 Task: Select the warning option in the lint duplicate properties.
Action: Mouse moved to (34, 521)
Screenshot: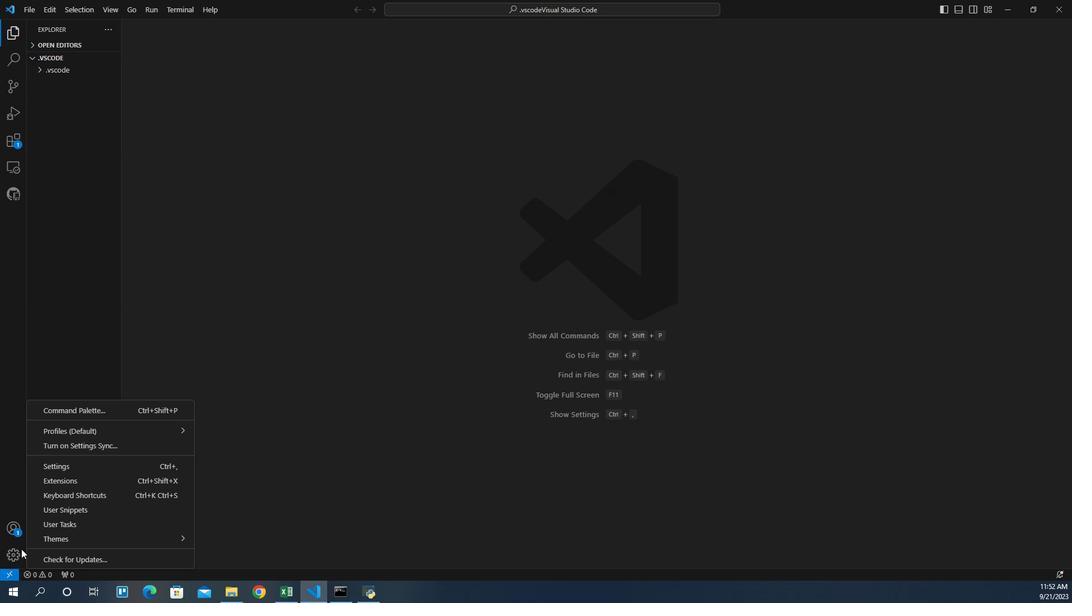 
Action: Mouse pressed left at (34, 521)
Screenshot: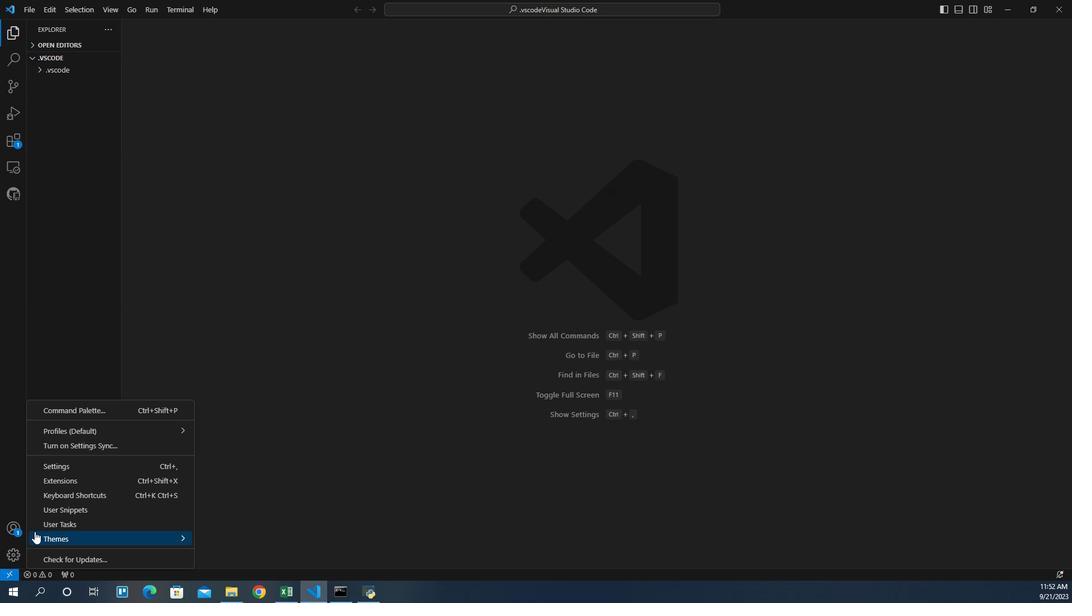 
Action: Mouse moved to (70, 441)
Screenshot: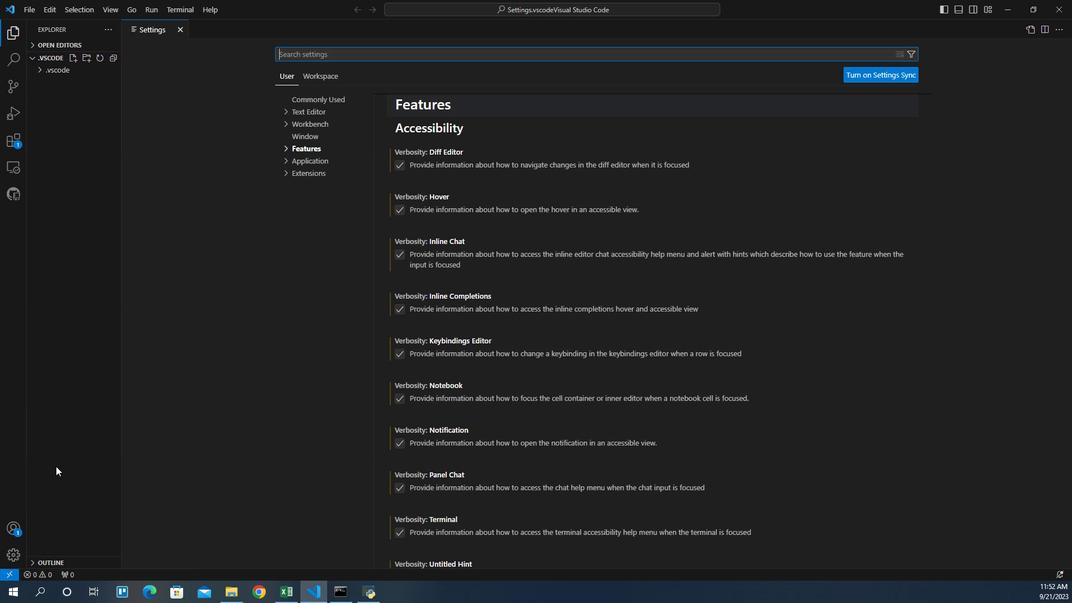 
Action: Mouse pressed left at (70, 441)
Screenshot: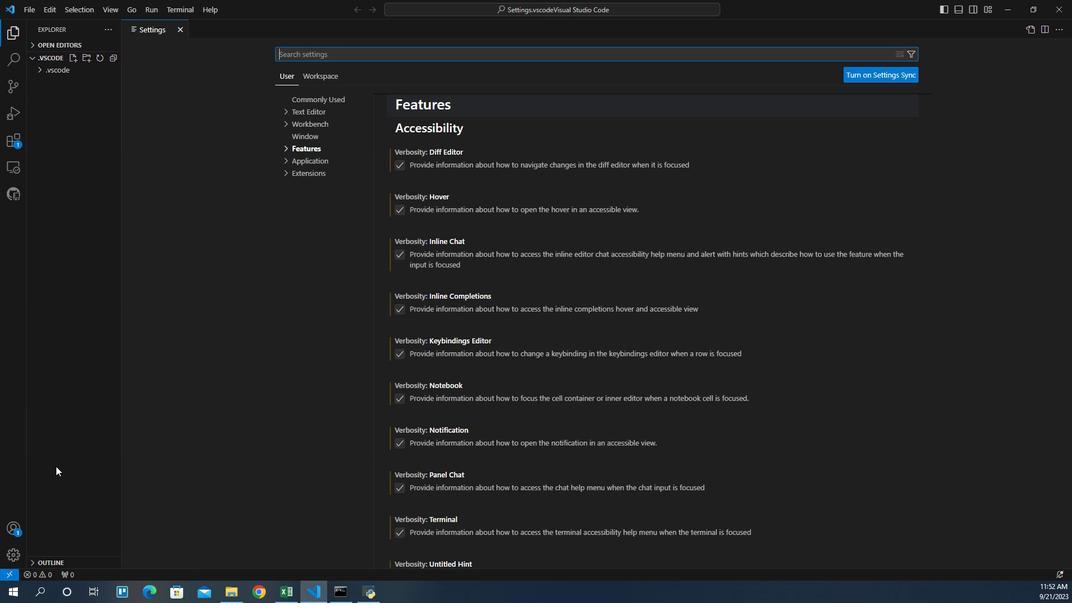 
Action: Mouse moved to (321, 92)
Screenshot: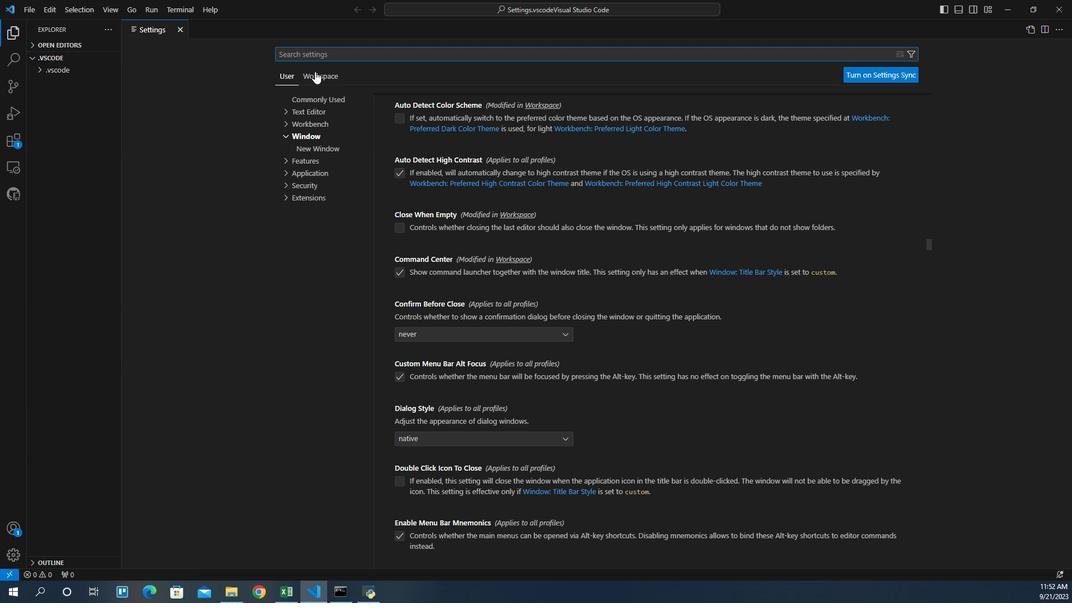 
Action: Mouse pressed left at (321, 92)
Screenshot: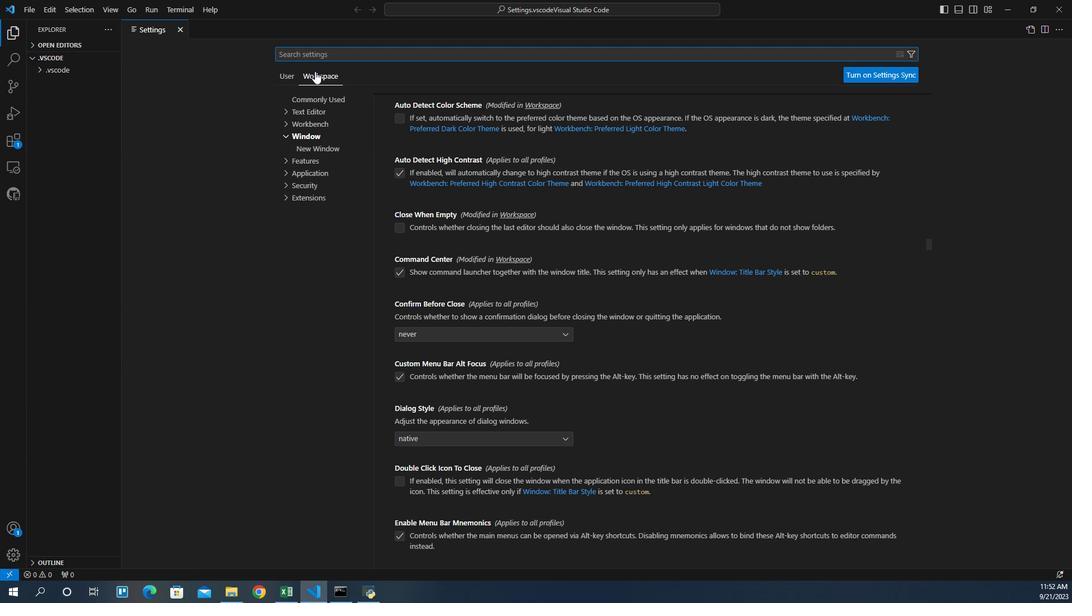 
Action: Mouse moved to (302, 181)
Screenshot: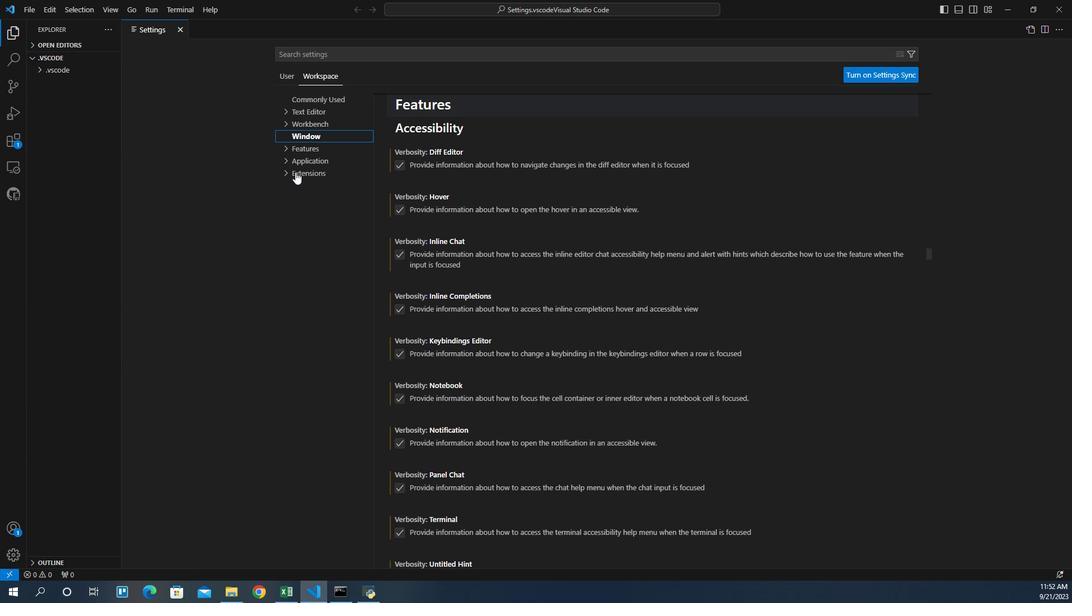 
Action: Mouse pressed left at (302, 181)
Screenshot: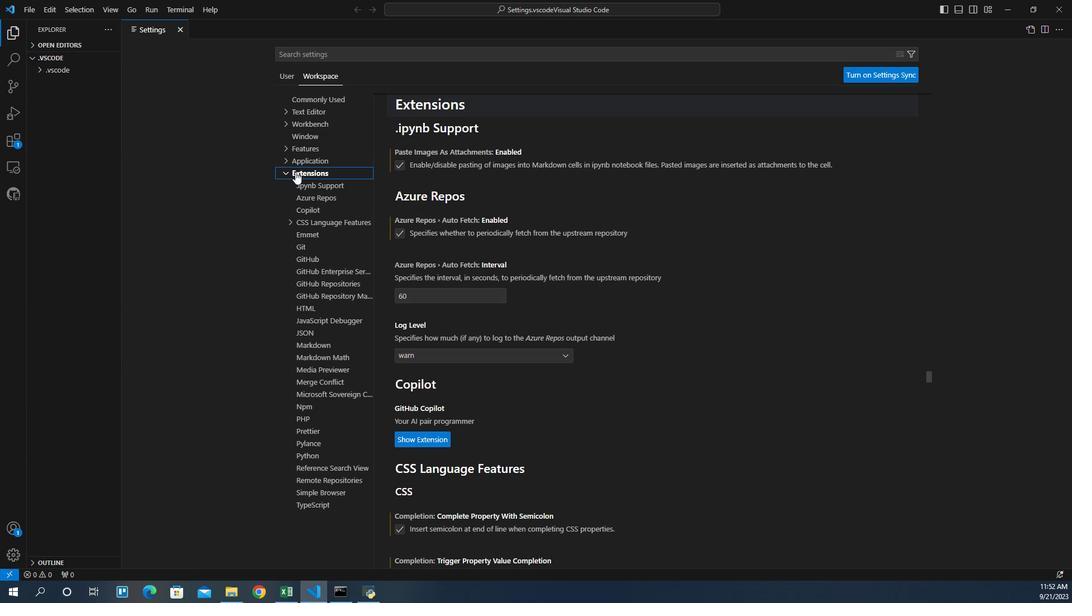 
Action: Mouse moved to (315, 226)
Screenshot: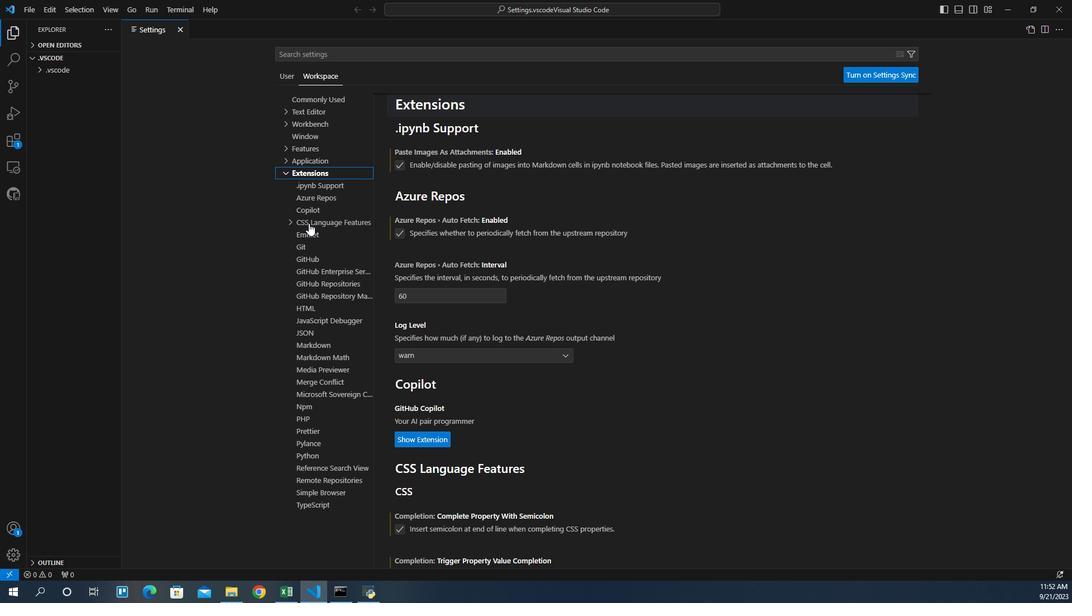 
Action: Mouse pressed left at (315, 226)
Screenshot: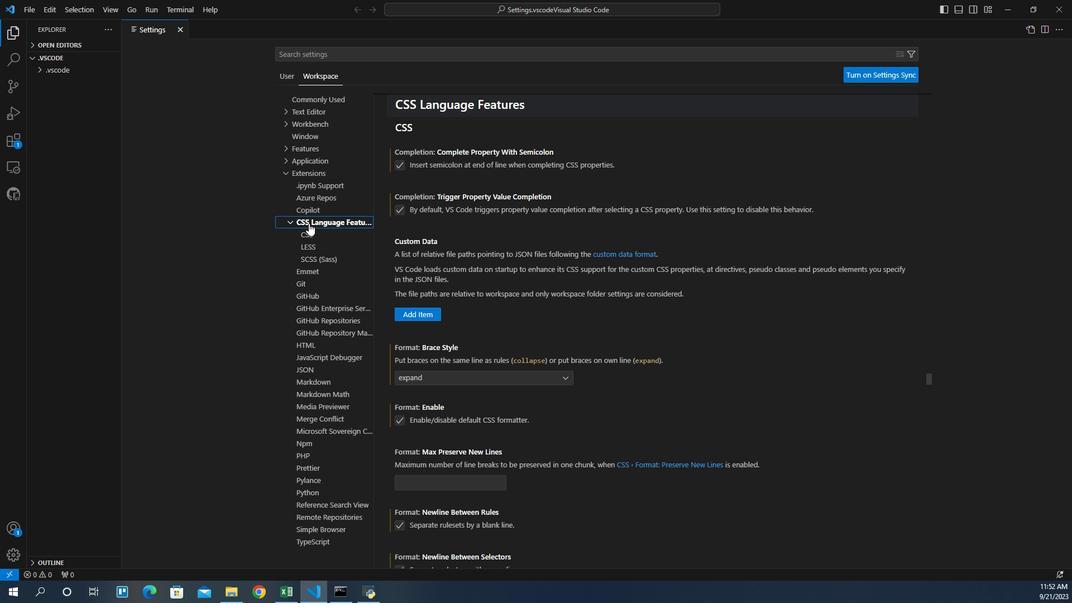 
Action: Mouse moved to (310, 245)
Screenshot: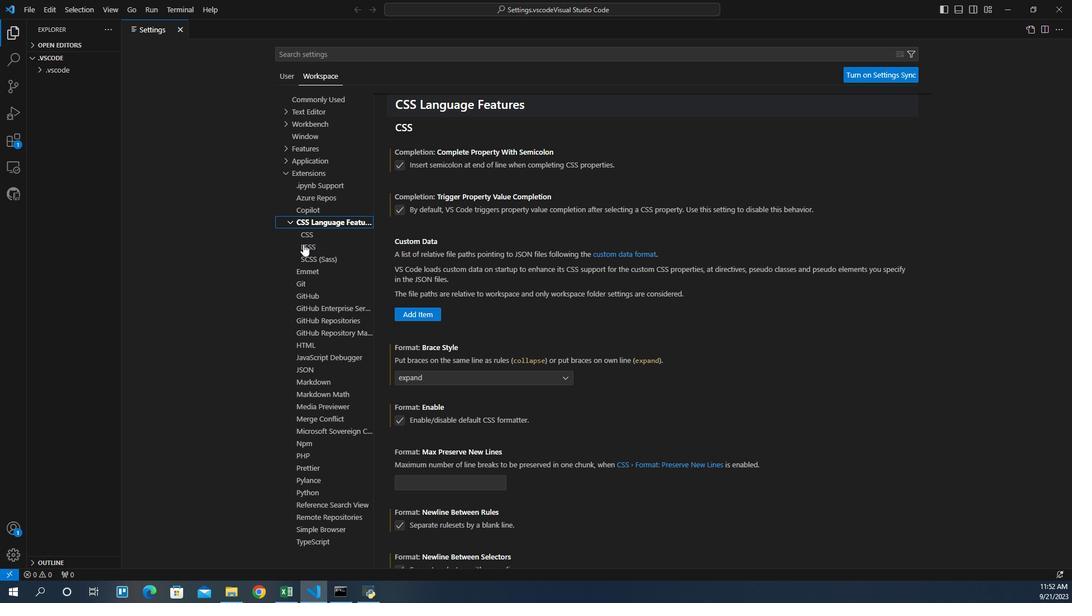 
Action: Mouse pressed left at (310, 245)
Screenshot: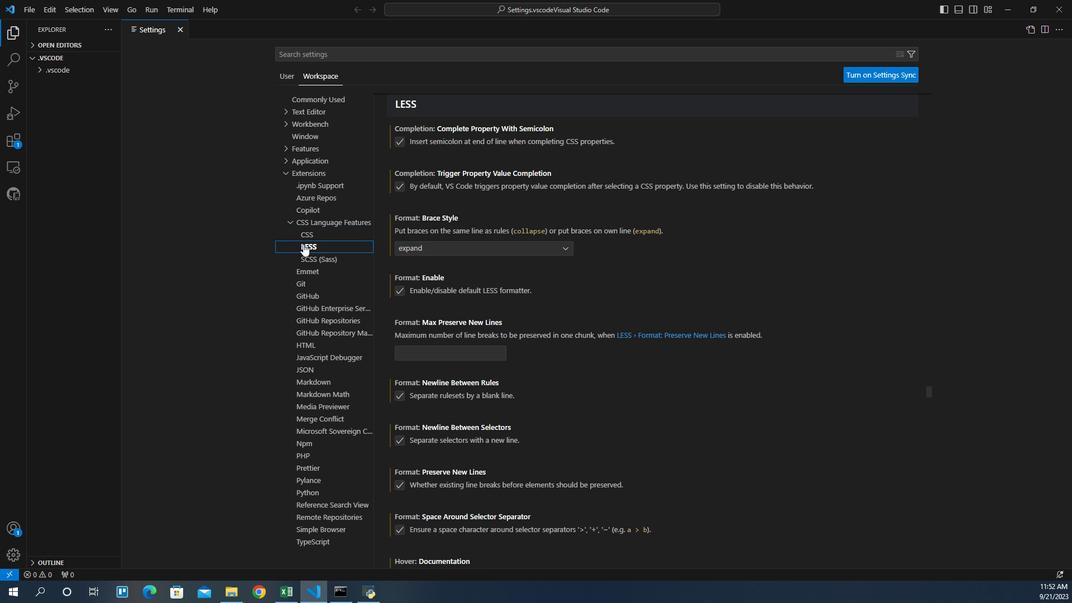 
Action: Mouse moved to (537, 354)
Screenshot: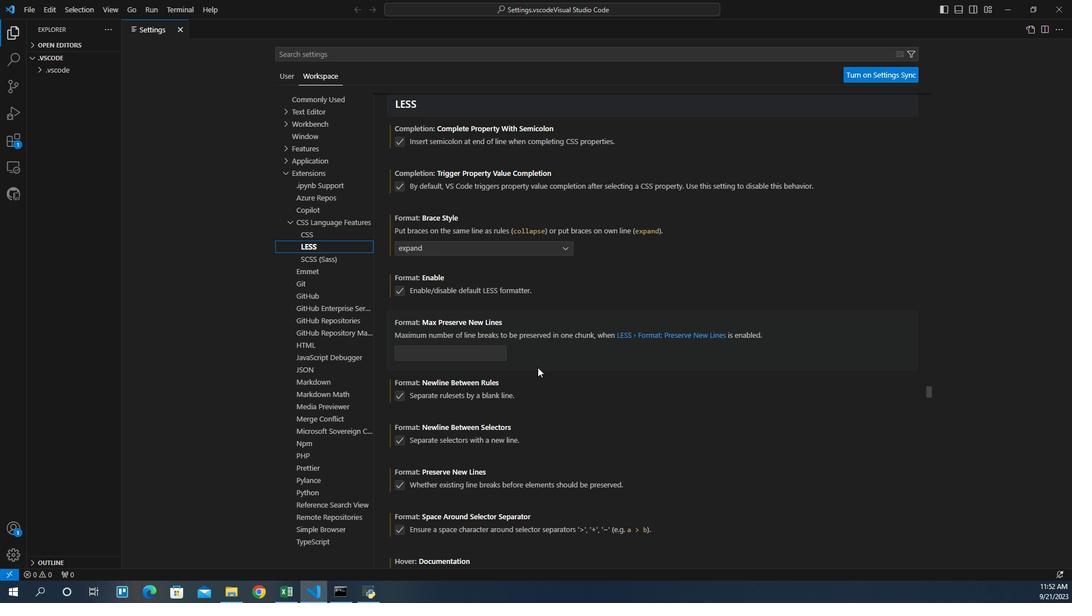 
Action: Mouse scrolled (537, 353) with delta (0, 0)
Screenshot: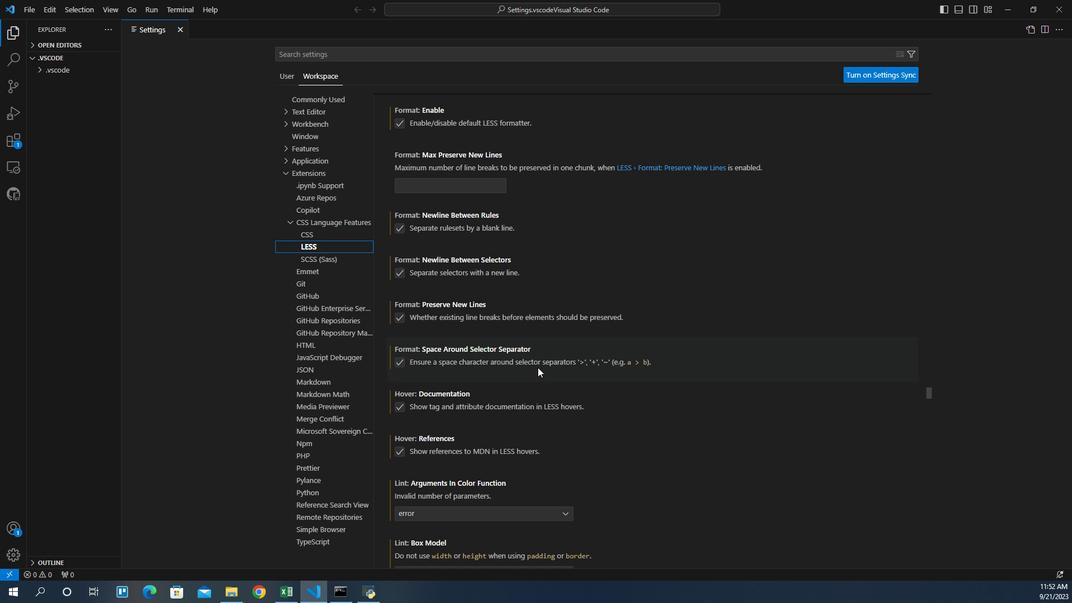 
Action: Mouse scrolled (537, 353) with delta (0, 0)
Screenshot: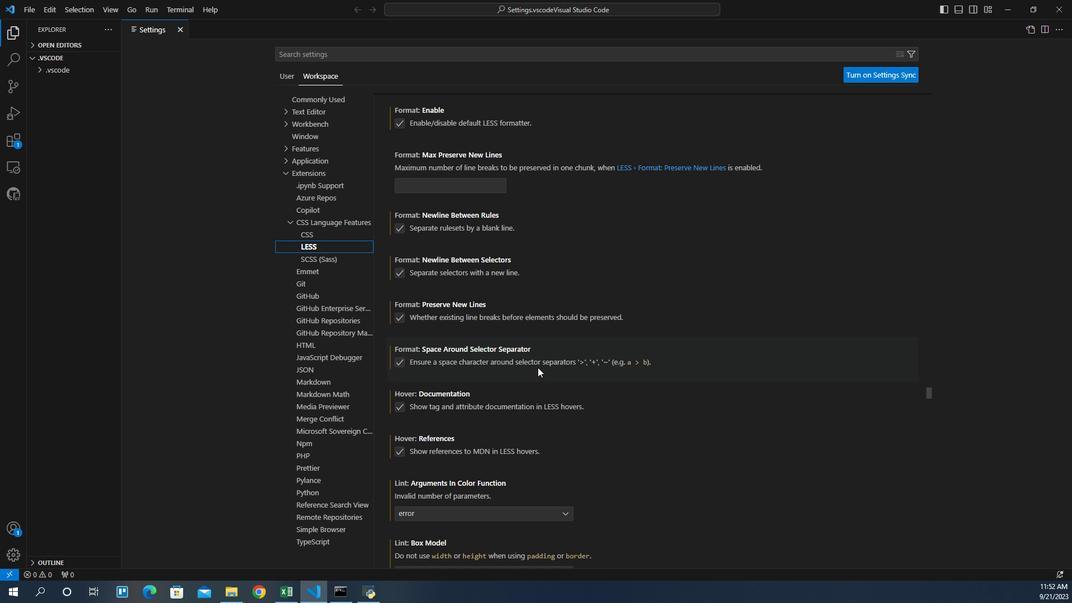 
Action: Mouse scrolled (537, 353) with delta (0, 0)
Screenshot: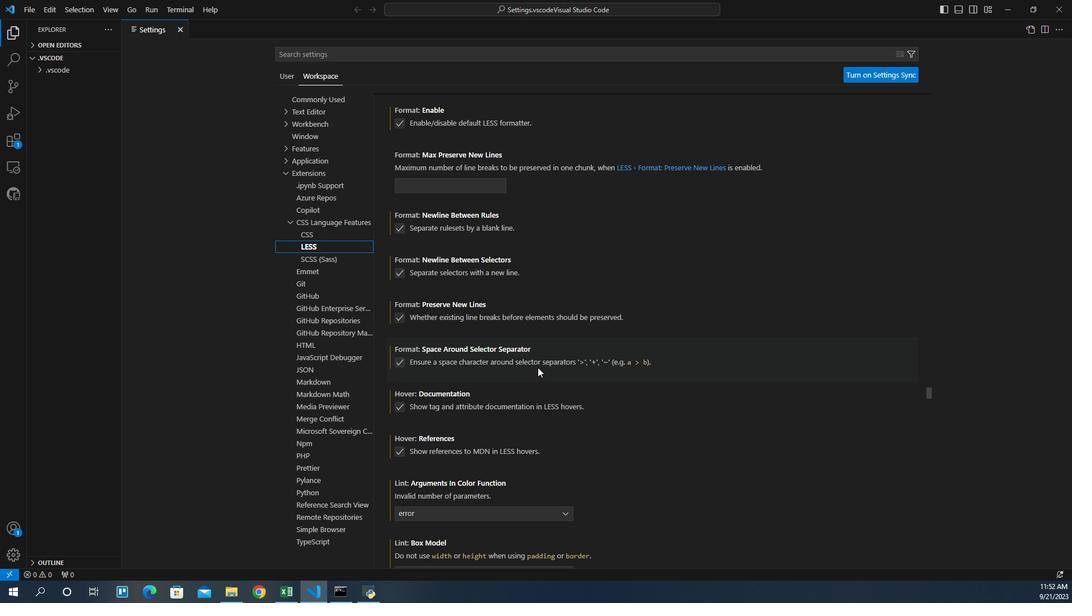 
Action: Mouse scrolled (537, 353) with delta (0, 0)
Screenshot: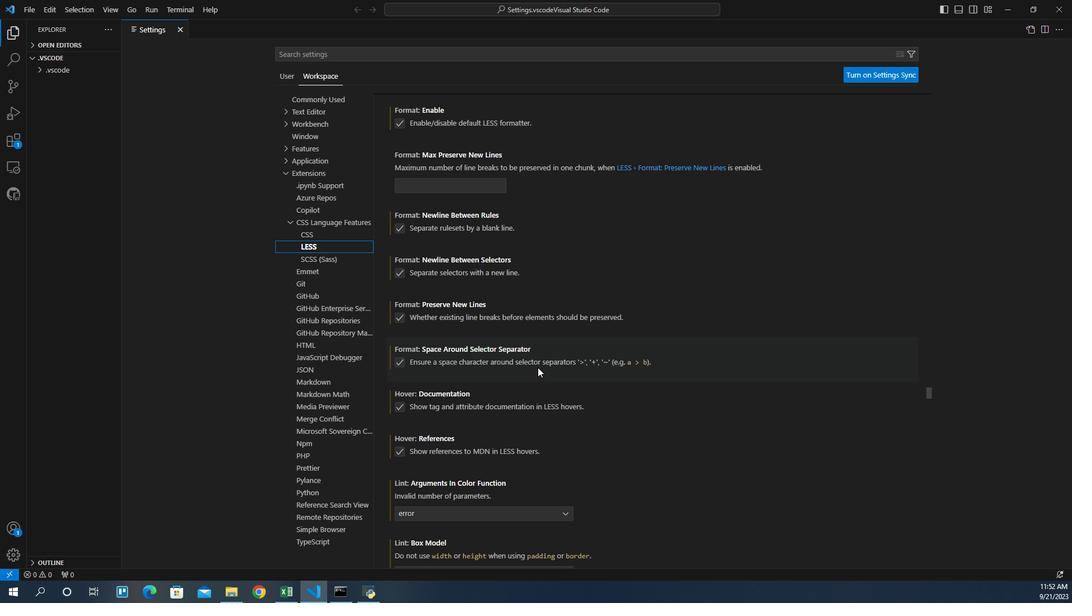 
Action: Mouse scrolled (537, 353) with delta (0, 0)
Screenshot: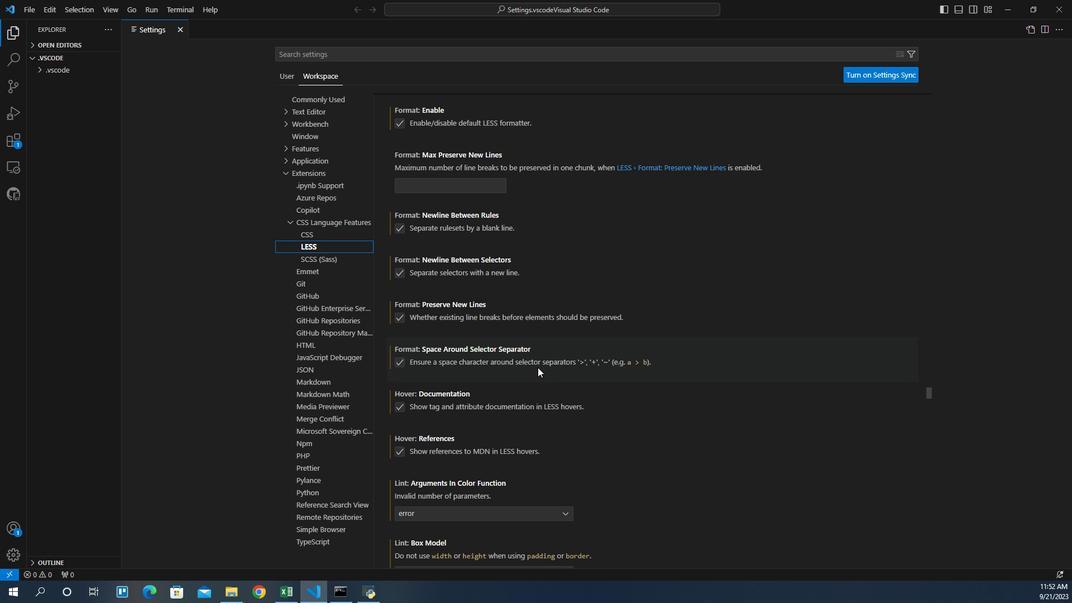 
Action: Mouse scrolled (537, 353) with delta (0, 0)
Screenshot: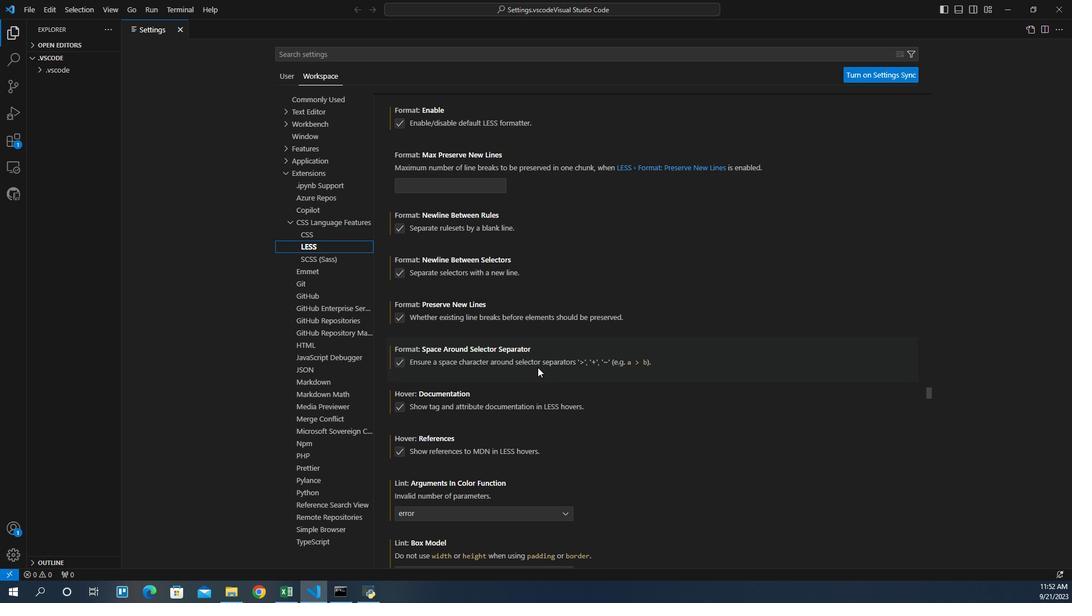 
Action: Mouse scrolled (537, 353) with delta (0, 0)
Screenshot: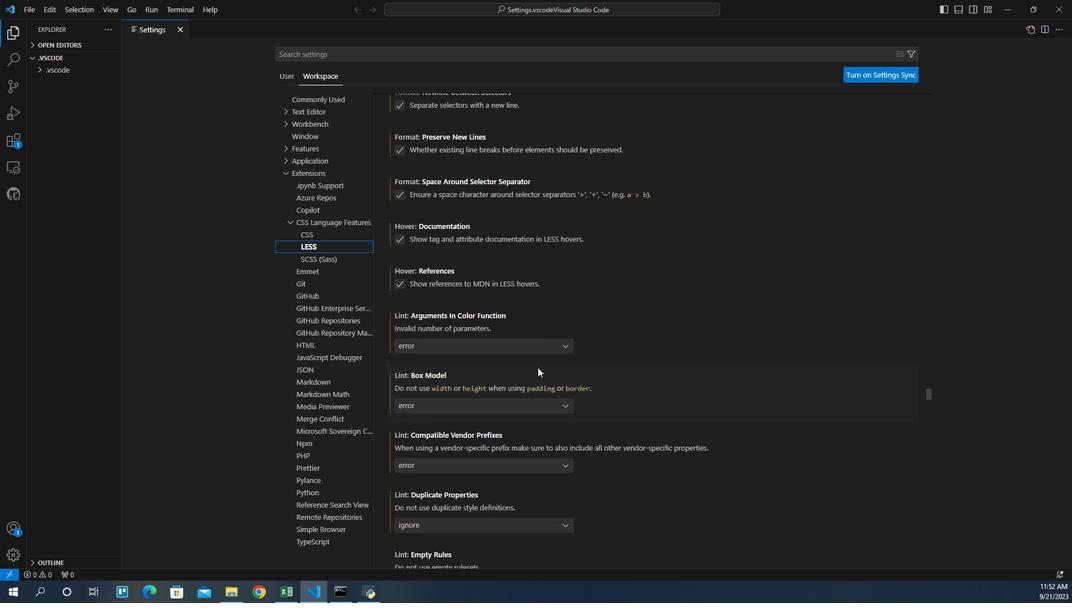 
Action: Mouse scrolled (537, 353) with delta (0, 0)
Screenshot: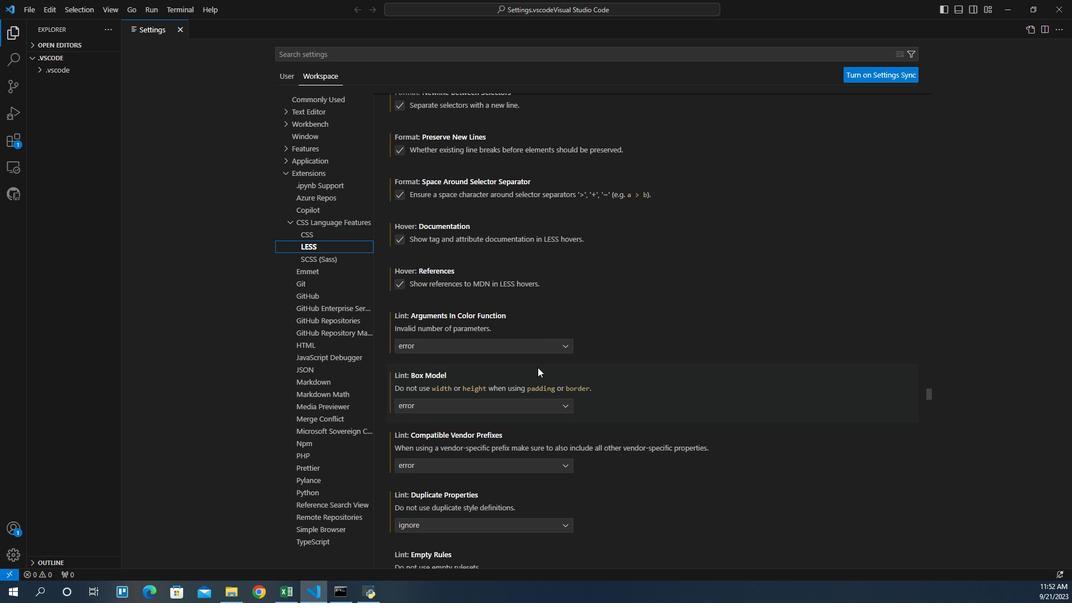 
Action: Mouse scrolled (537, 353) with delta (0, 0)
Screenshot: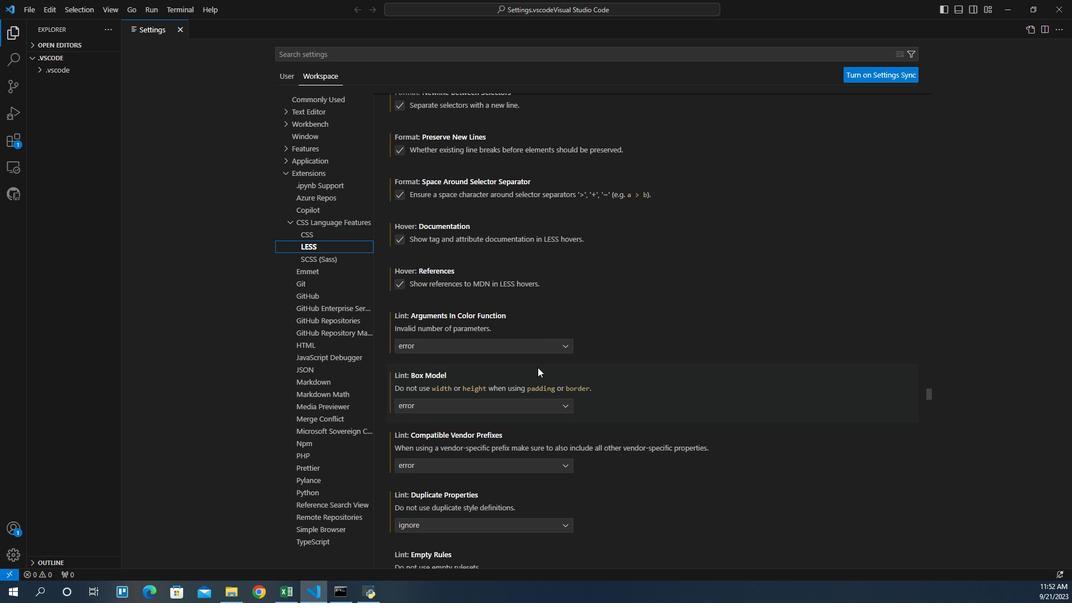 
Action: Mouse scrolled (537, 353) with delta (0, 0)
Screenshot: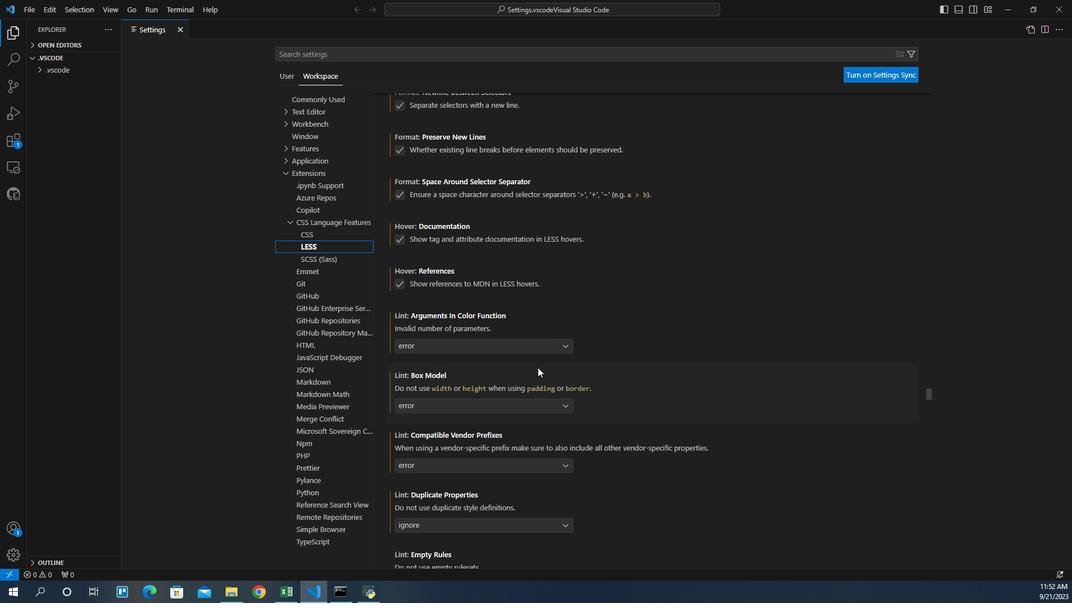 
Action: Mouse scrolled (537, 353) with delta (0, 0)
Screenshot: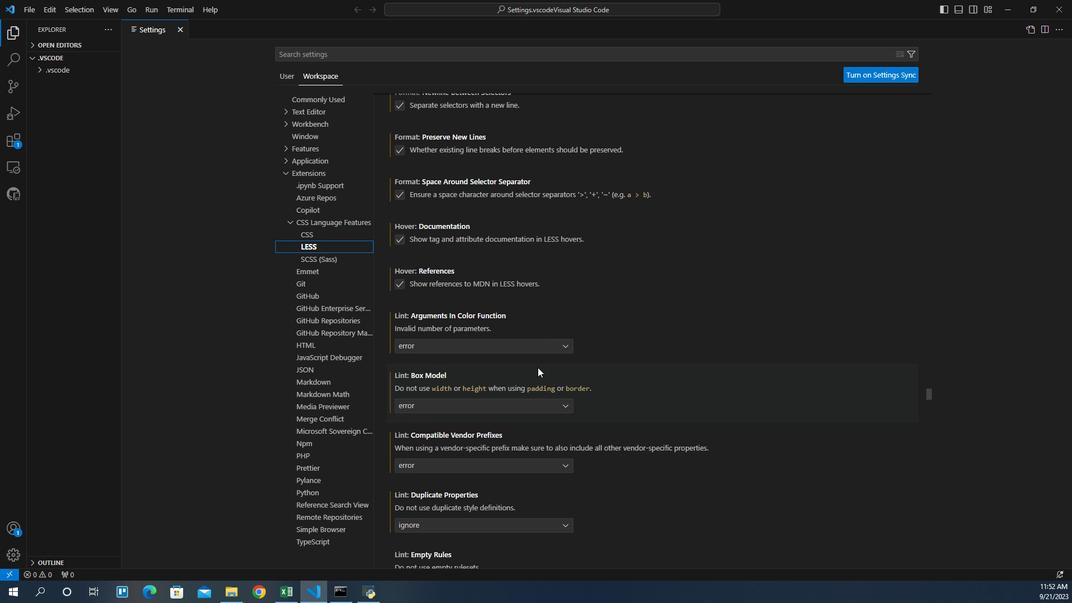 
Action: Mouse scrolled (537, 353) with delta (0, 0)
Screenshot: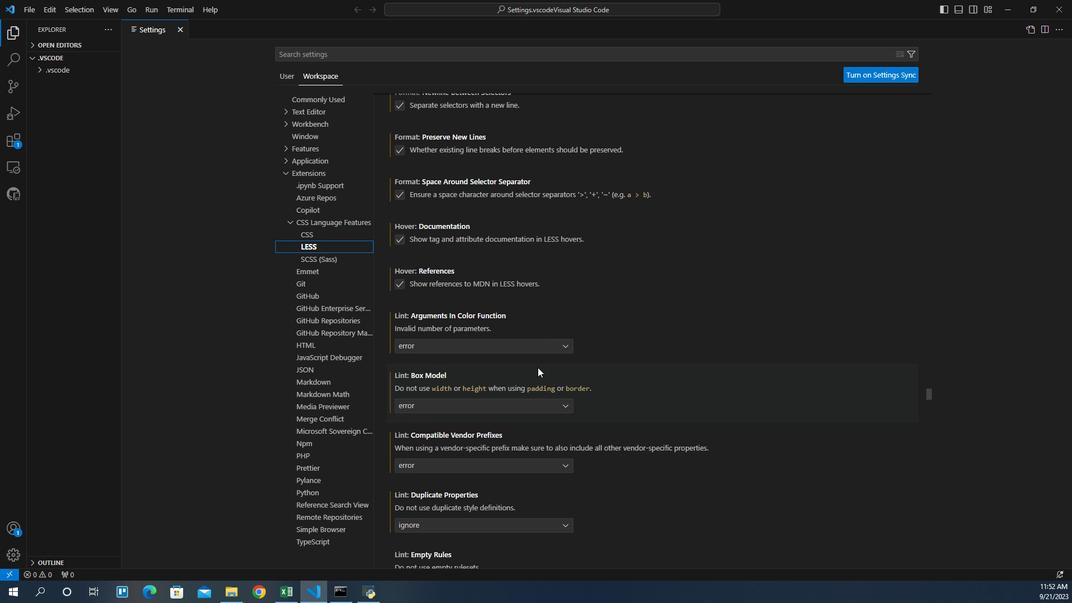 
Action: Mouse scrolled (537, 353) with delta (0, 0)
Screenshot: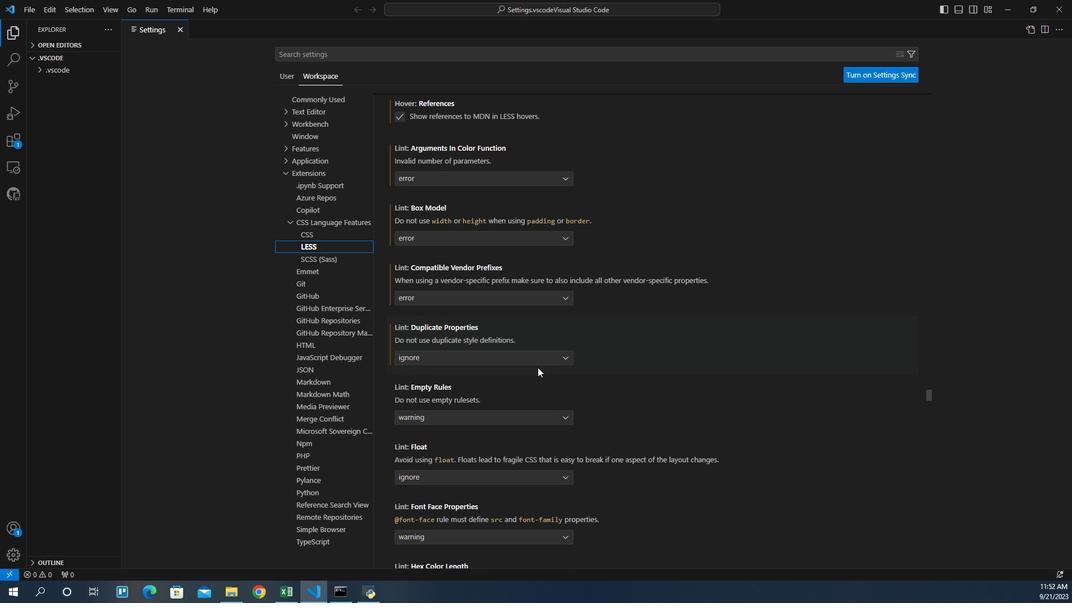 
Action: Mouse scrolled (537, 353) with delta (0, 0)
Screenshot: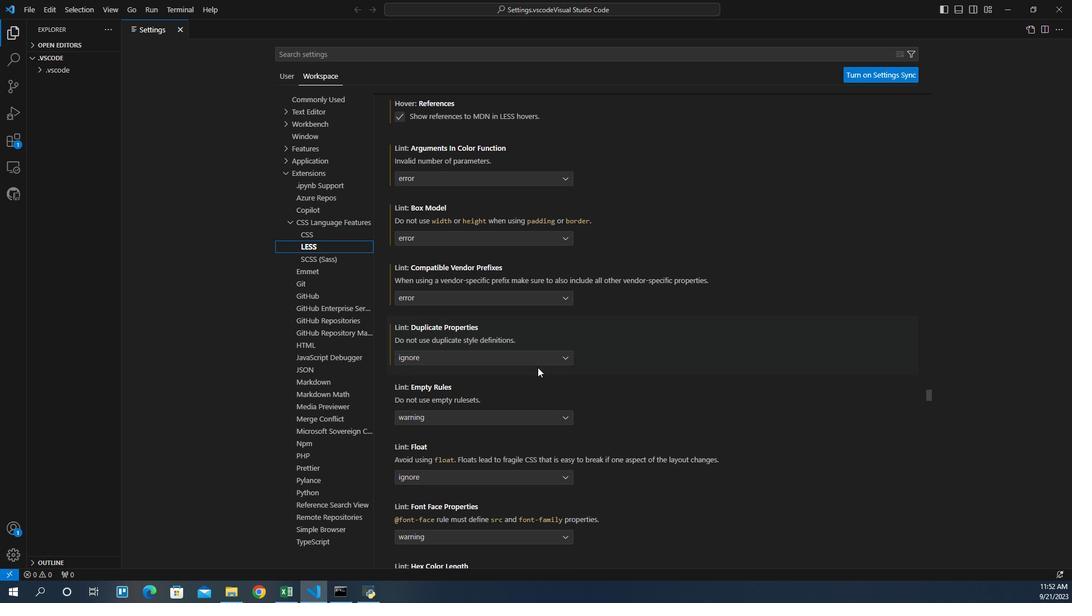 
Action: Mouse scrolled (537, 353) with delta (0, 0)
Screenshot: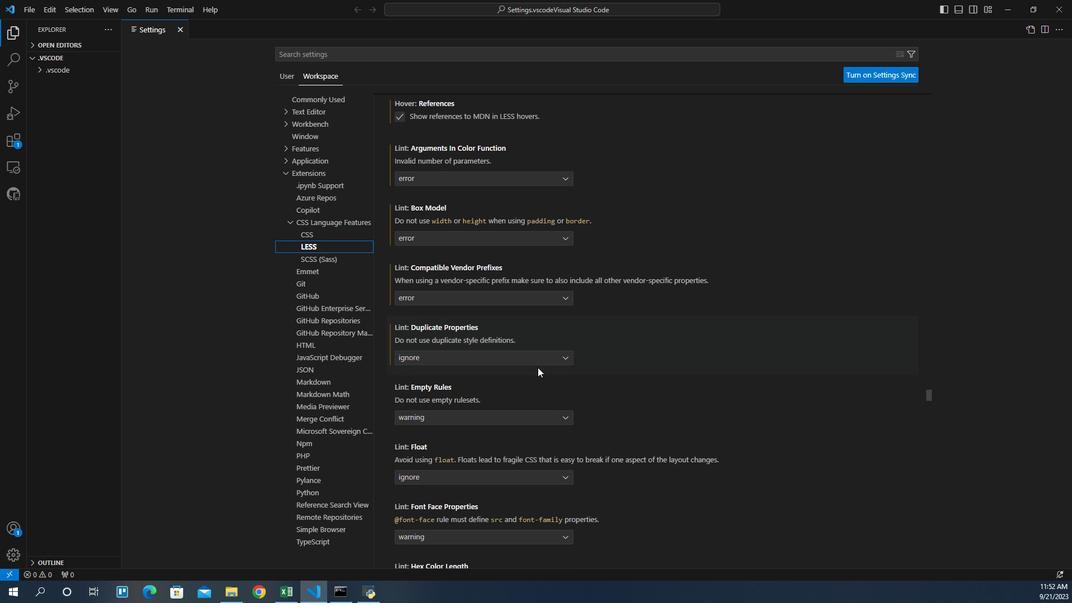 
Action: Mouse scrolled (537, 353) with delta (0, 0)
Screenshot: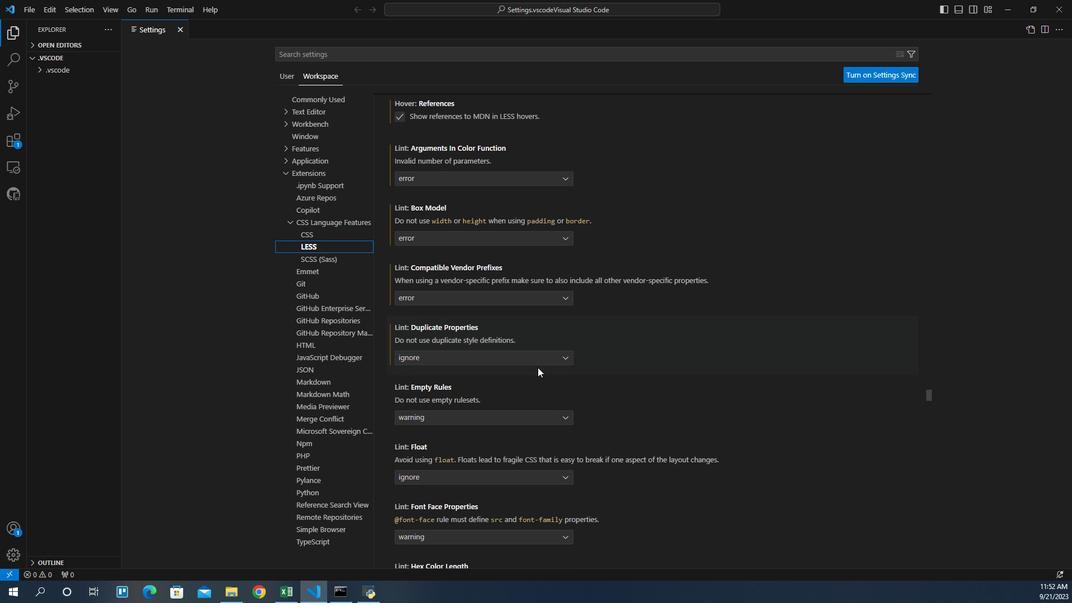 
Action: Mouse scrolled (537, 353) with delta (0, 0)
Screenshot: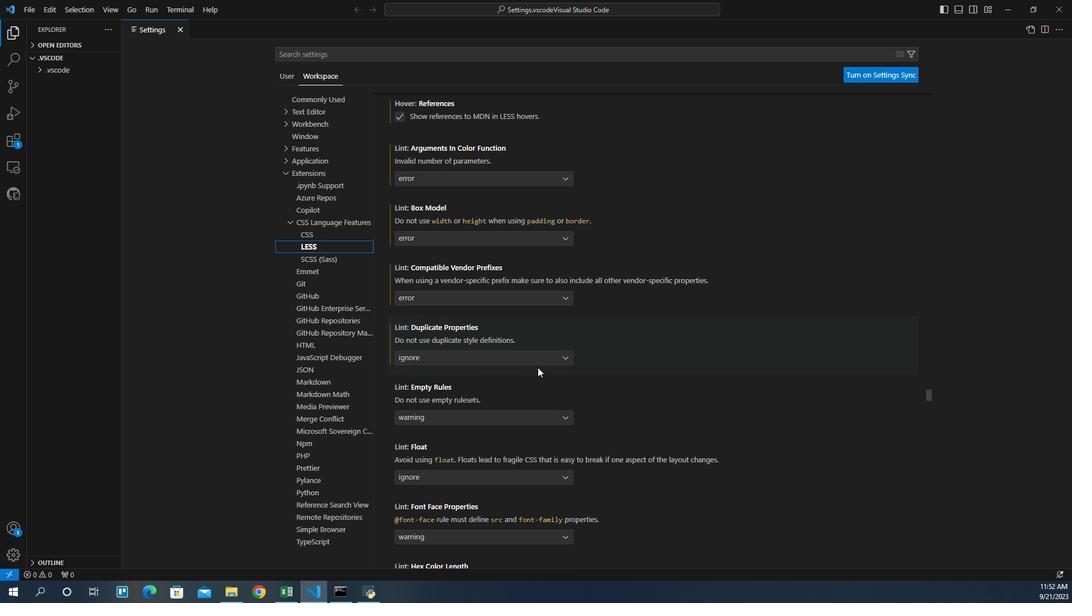
Action: Mouse scrolled (537, 353) with delta (0, 0)
Screenshot: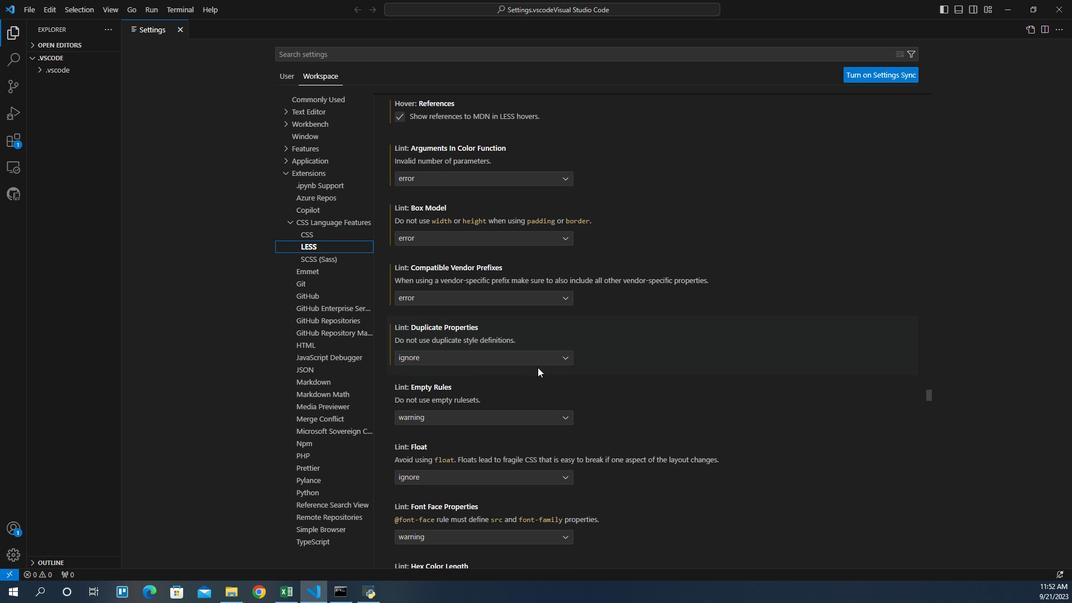 
Action: Mouse moved to (512, 295)
Screenshot: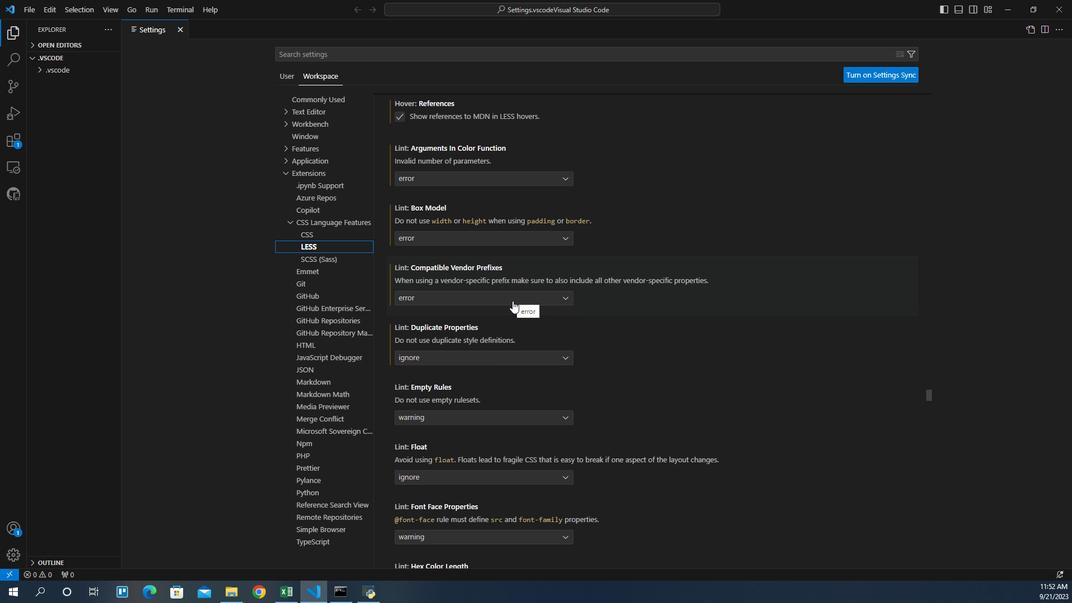 
Action: Mouse scrolled (512, 296) with delta (0, 0)
Screenshot: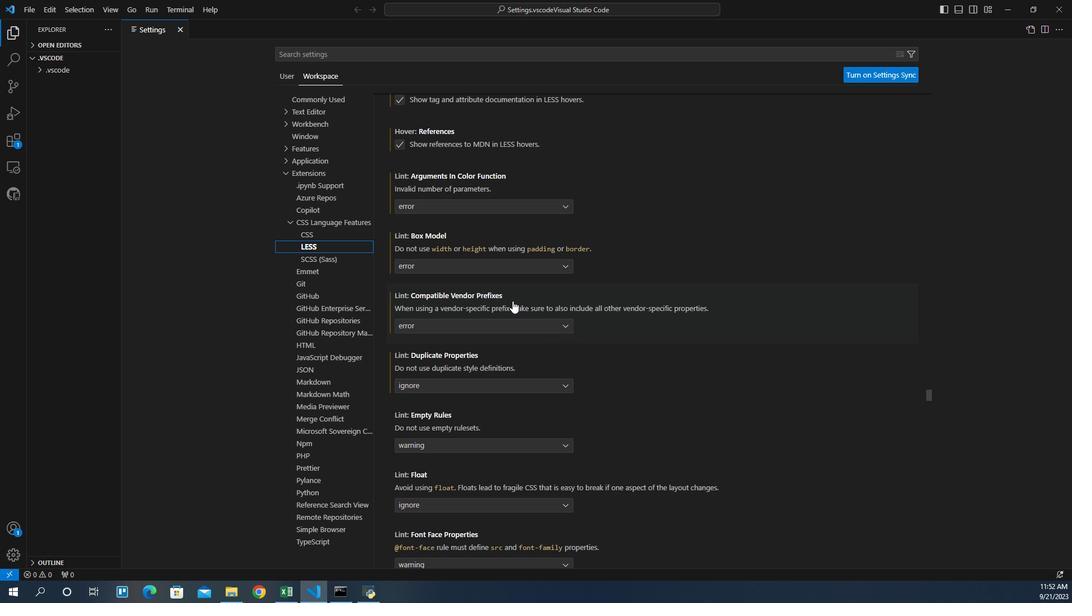 
Action: Mouse moved to (491, 374)
Screenshot: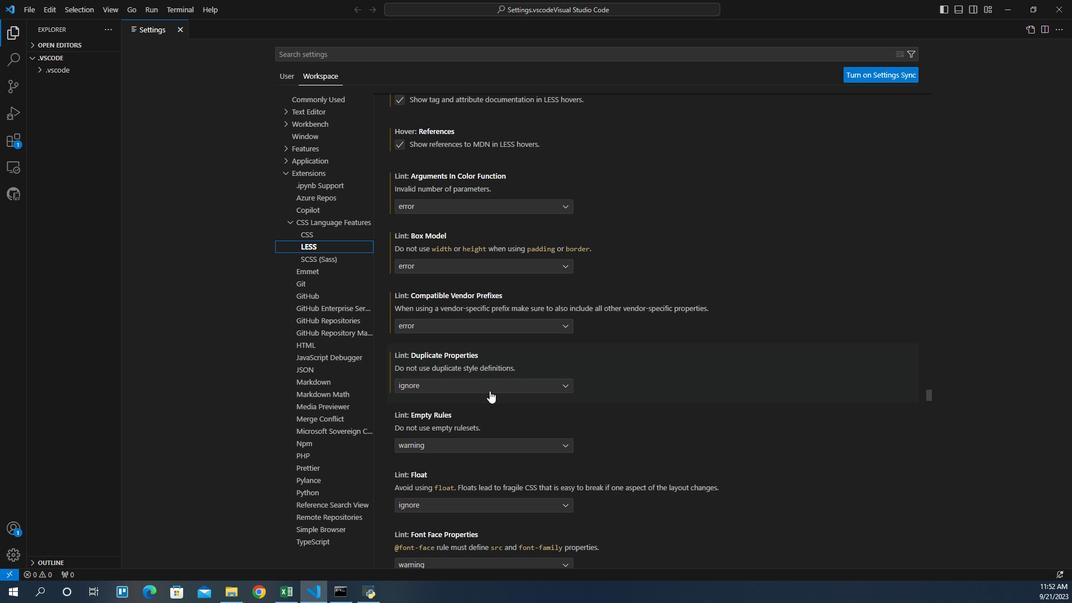 
Action: Mouse pressed left at (491, 374)
Screenshot: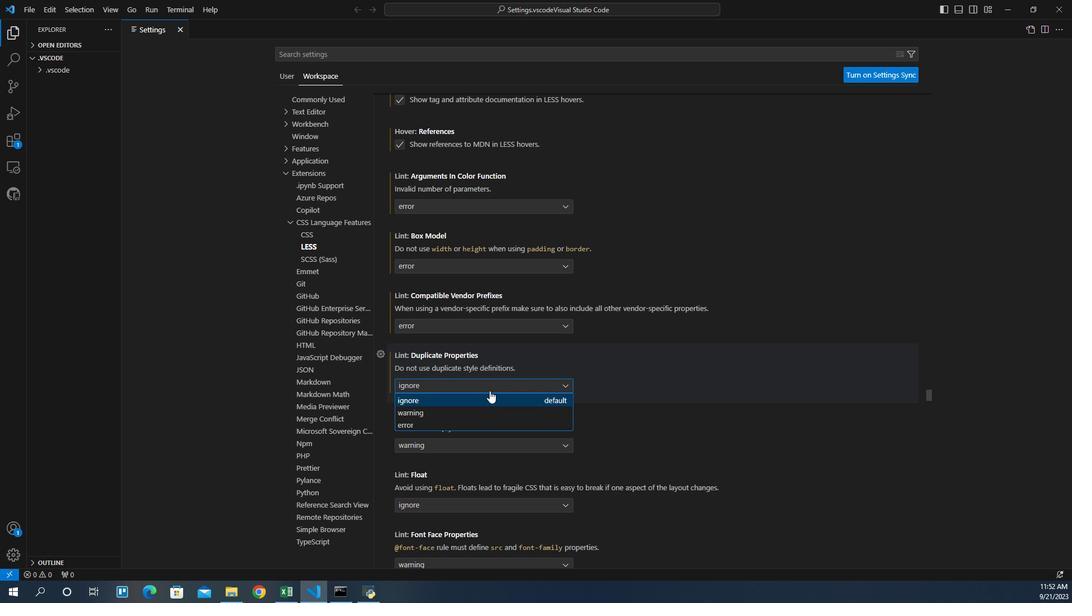 
Action: Mouse moved to (450, 394)
Screenshot: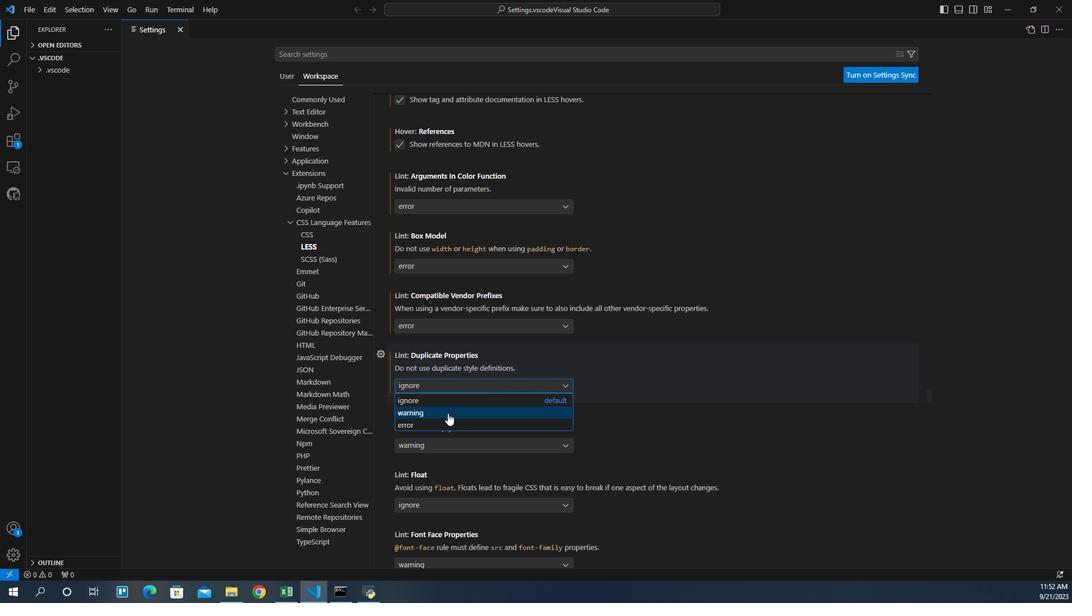 
Action: Mouse pressed left at (450, 394)
Screenshot: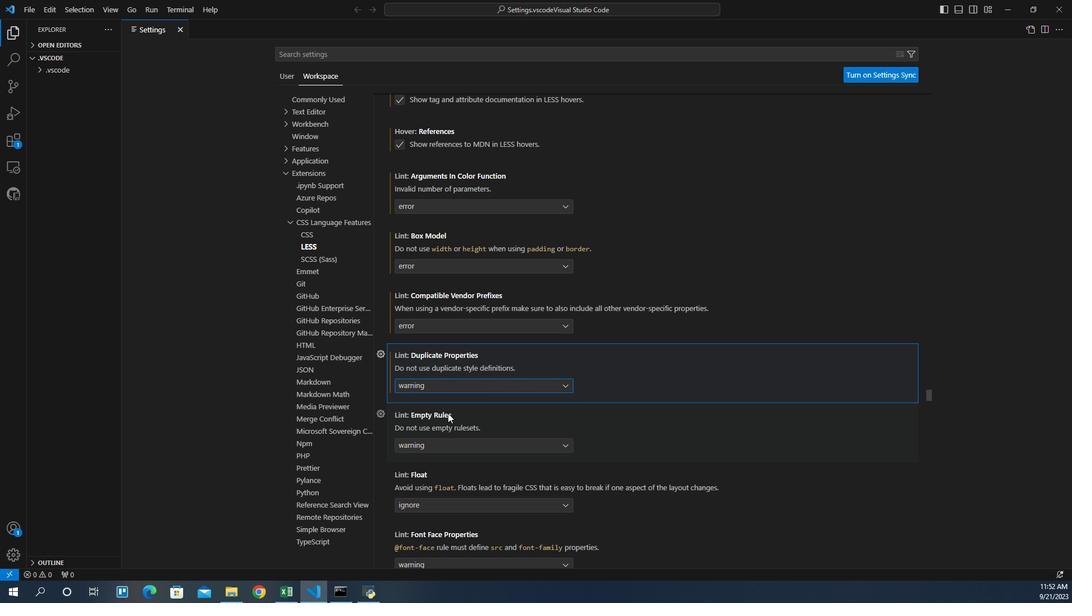 
Action: Mouse moved to (460, 386)
Screenshot: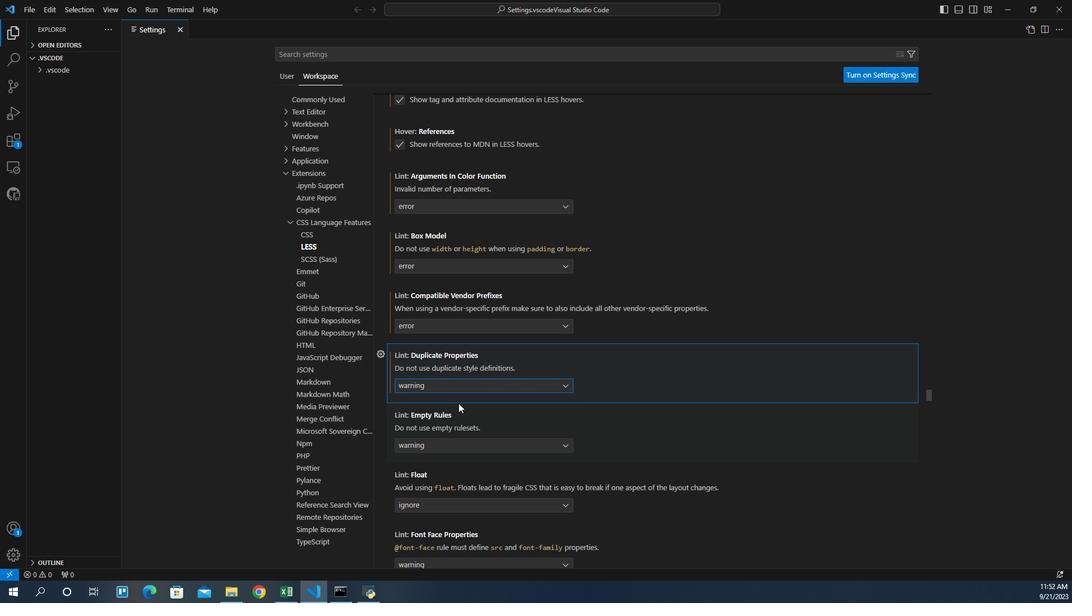 
